 Task: Create New Customer with Customer Name: Sweat Shop At, Billing Address Line1: 1906 Brookside Drive, Billing Address Line2:  Aliceville, Billing Address Line3:  Alabama 35442, Cell Number: 631-497-1045
Action: Mouse moved to (189, 35)
Screenshot: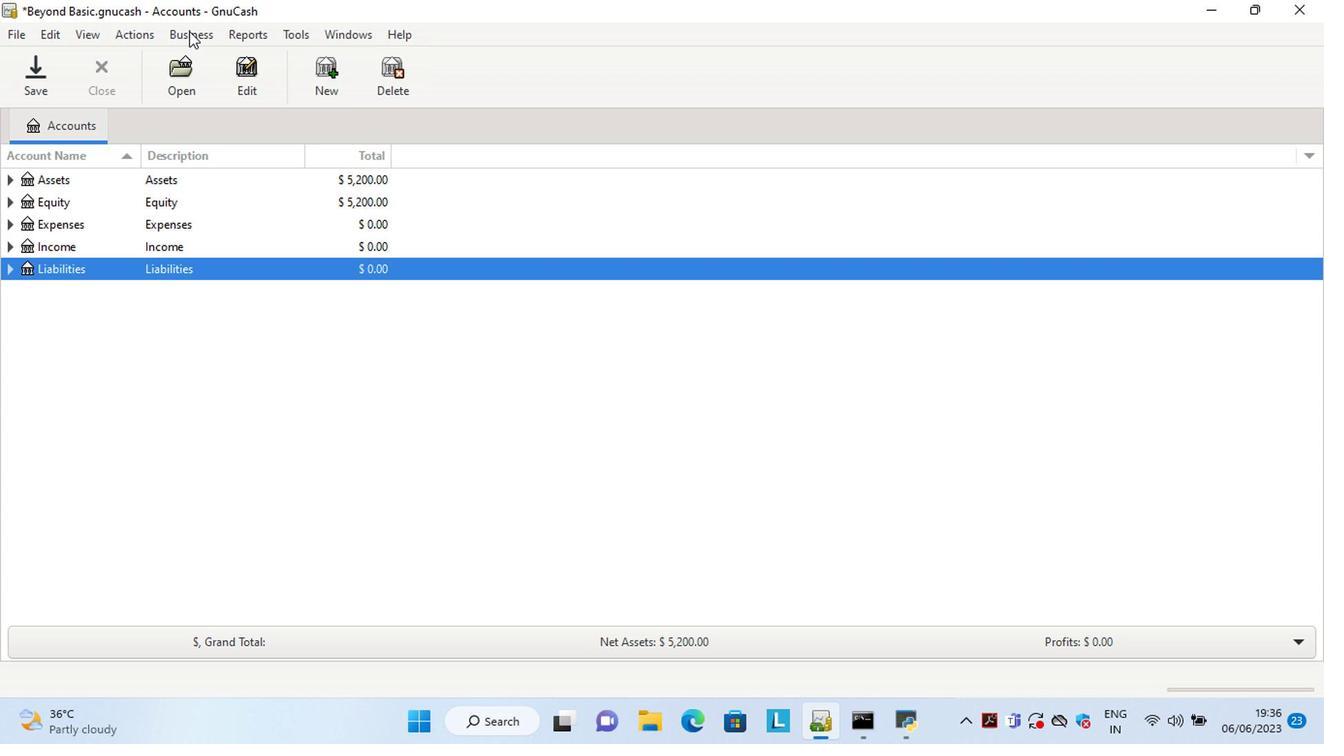 
Action: Mouse pressed left at (189, 35)
Screenshot: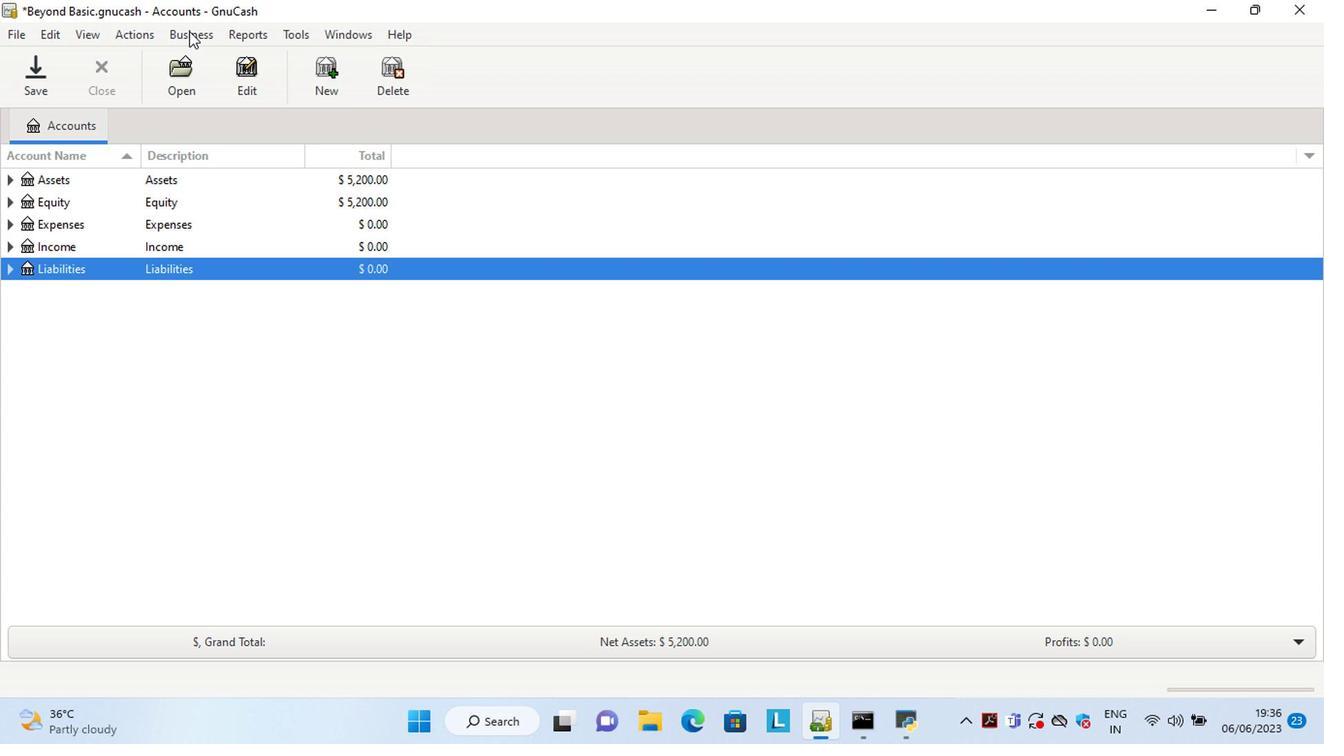 
Action: Mouse moved to (410, 84)
Screenshot: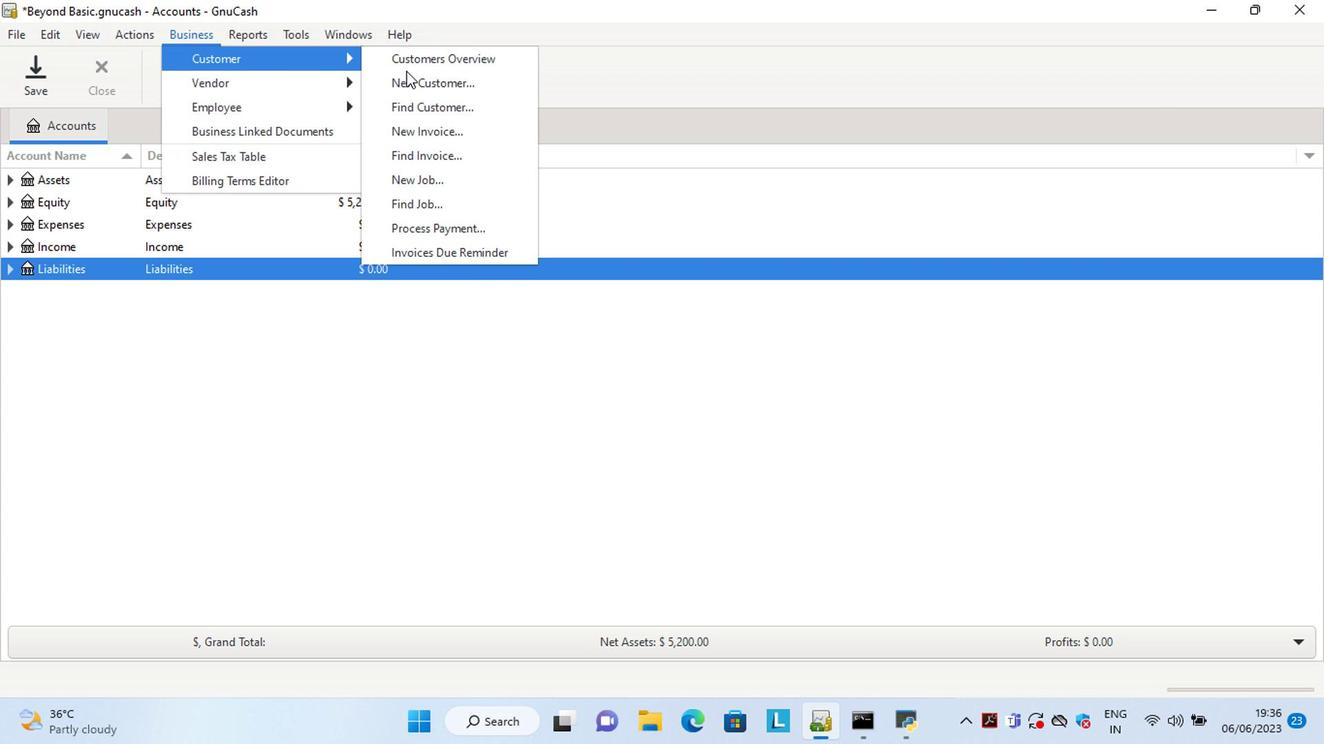 
Action: Mouse pressed left at (410, 84)
Screenshot: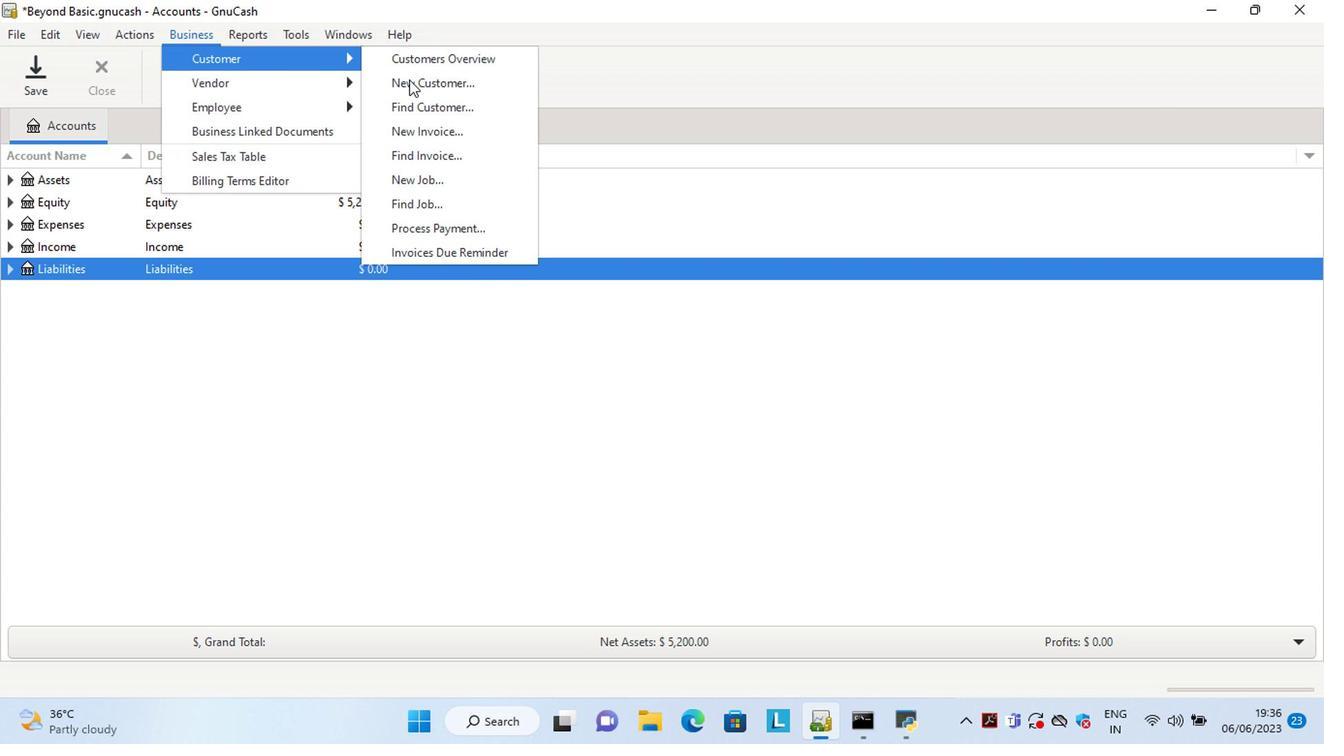 
Action: Mouse moved to (1161, 462)
Screenshot: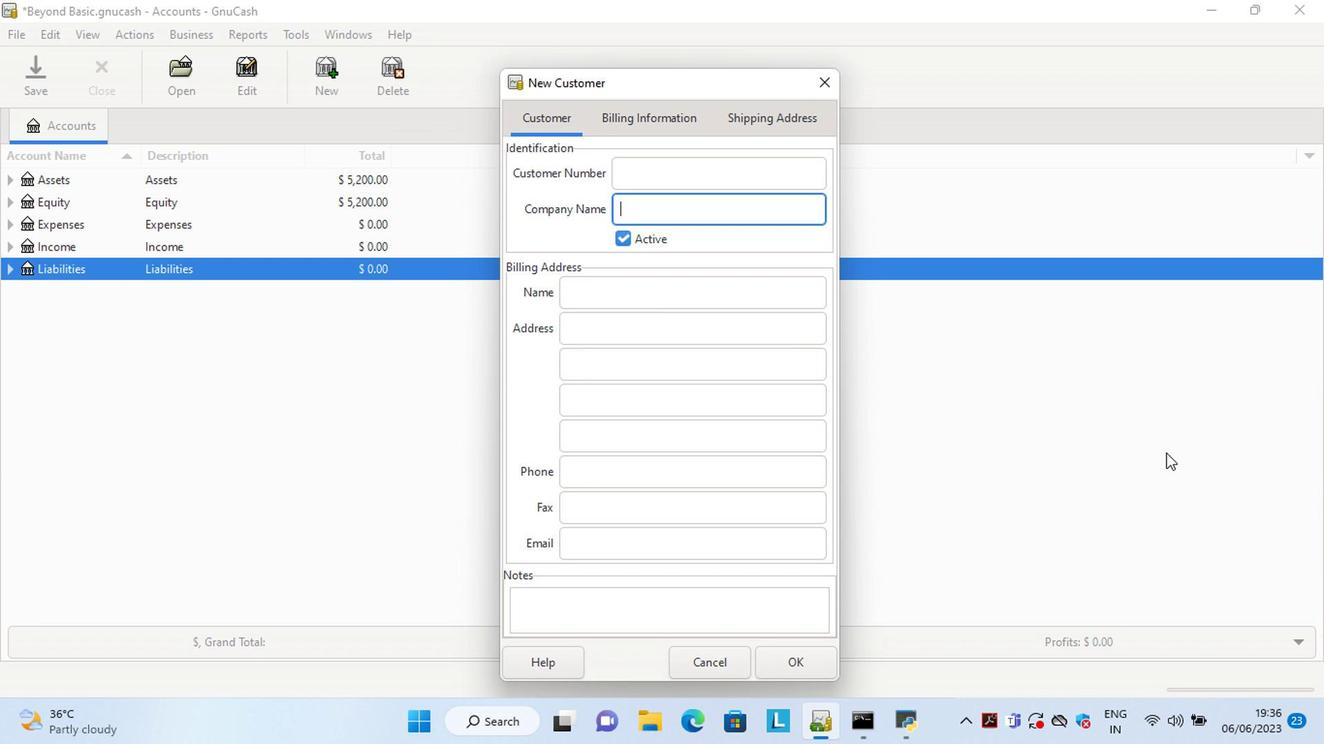 
Action: Key pressed <Key.shift>Sweat<Key.space><Key.shift>Shop<Key.space><Key.shift>At<Key.tab><Key.tab><Key.tab>1906<Key.space><Key.shift>Bookside<Key.space><Key.shift>Dri<Key.tab><Key.shift>Al<Key.tab>bl<Key.backspace><Key.backspace><Key.shift>B<Key.backspace><Key.shift><Key.backspace><Key.shift>A<Key.tab><Key.tab>631-497-1045
Screenshot: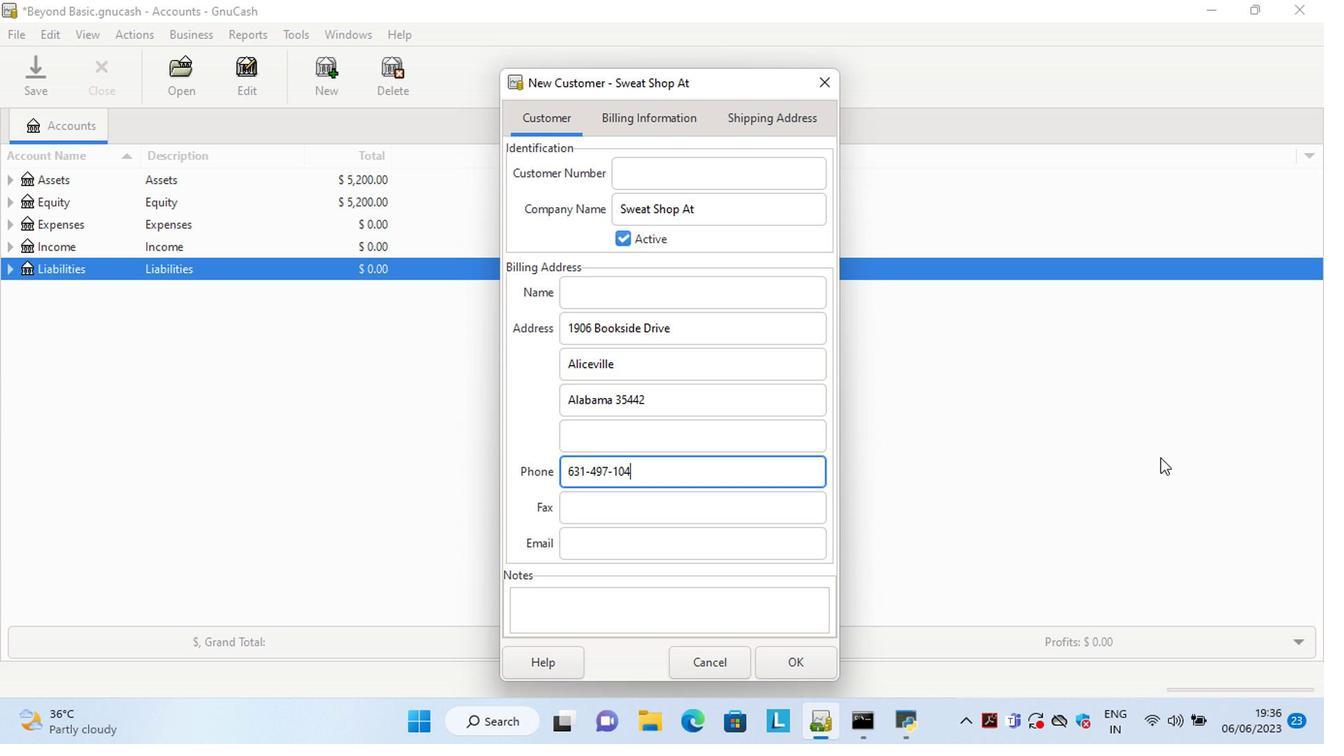
Action: Mouse moved to (824, 659)
Screenshot: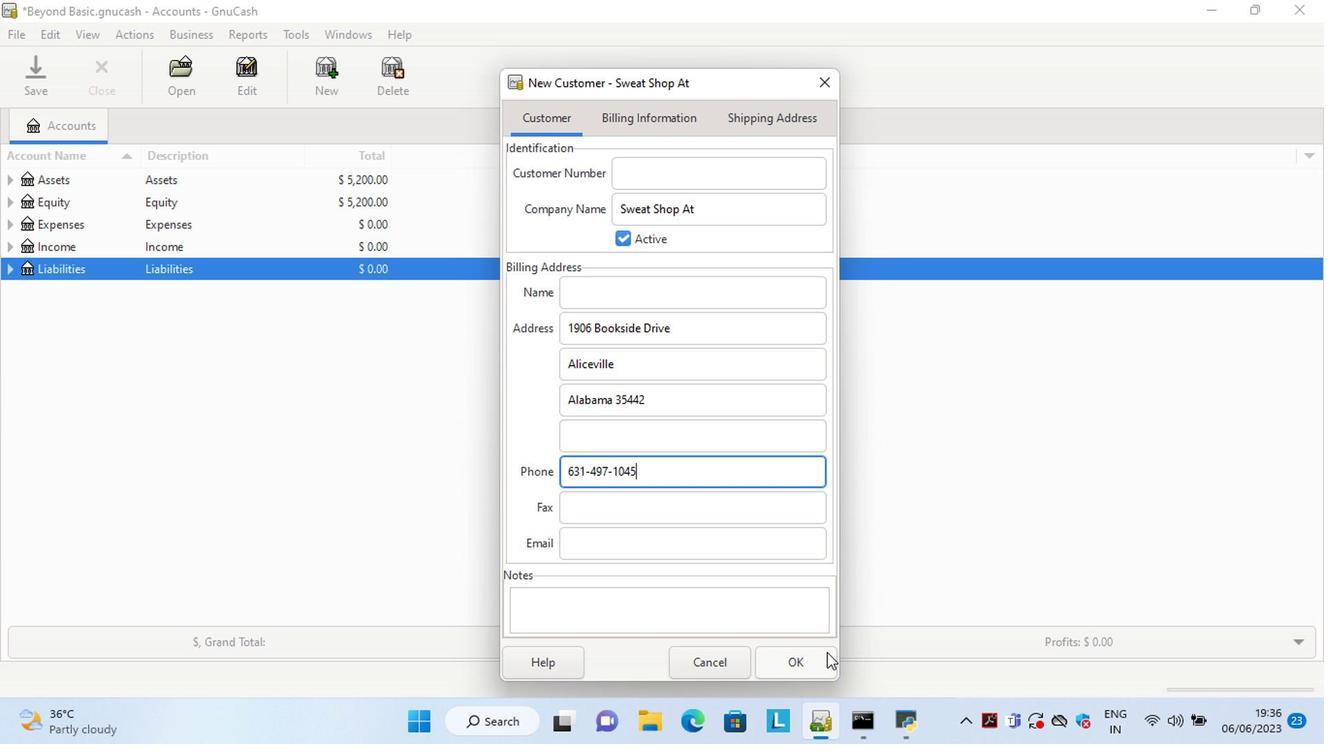 
Action: Mouse pressed left at (824, 659)
Screenshot: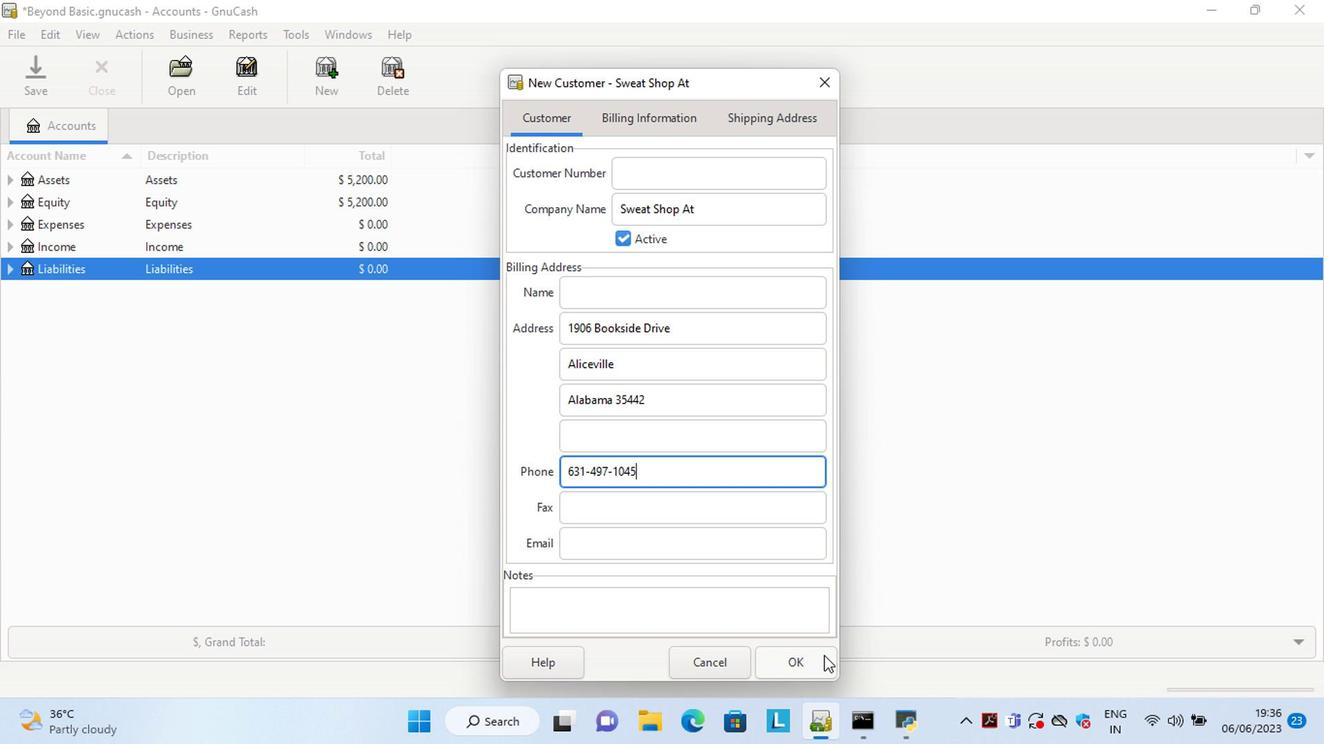 
